 Task: Change the "Wet mix" to 0.40.
Action: Mouse moved to (136, 21)
Screenshot: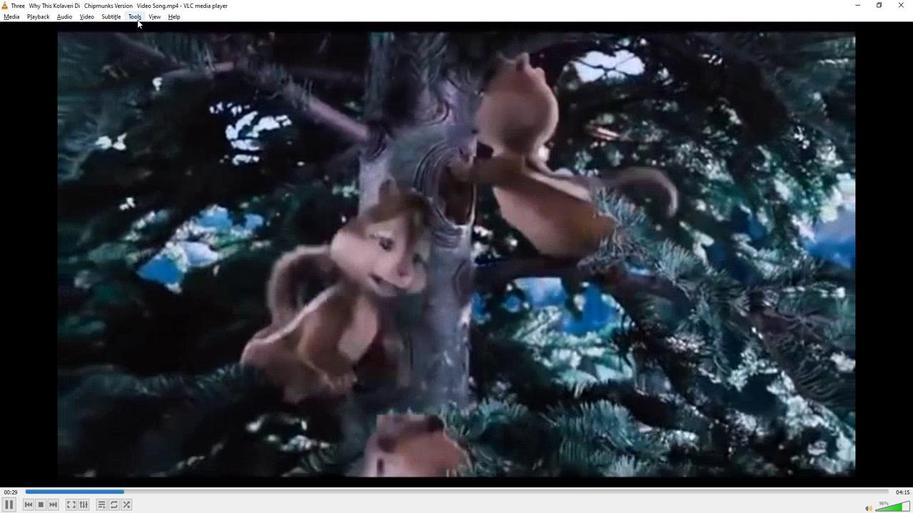 
Action: Mouse pressed left at (136, 21)
Screenshot: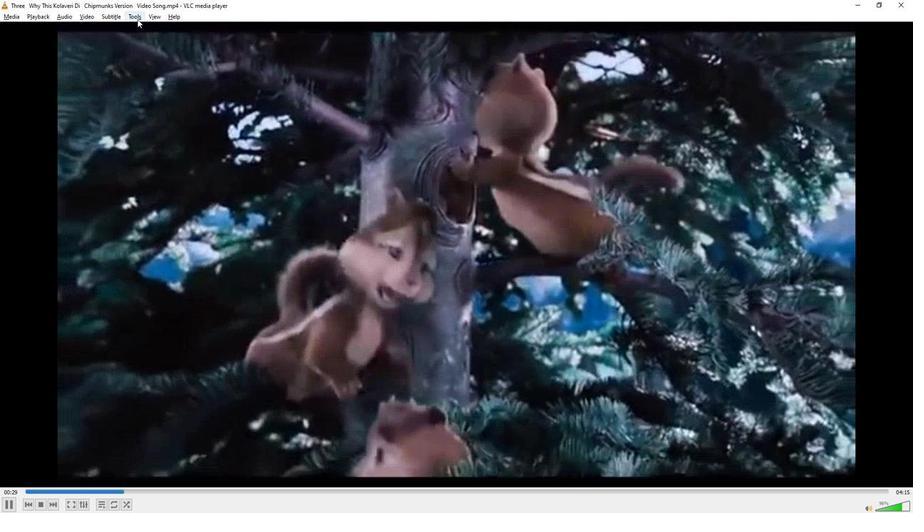 
Action: Mouse moved to (150, 129)
Screenshot: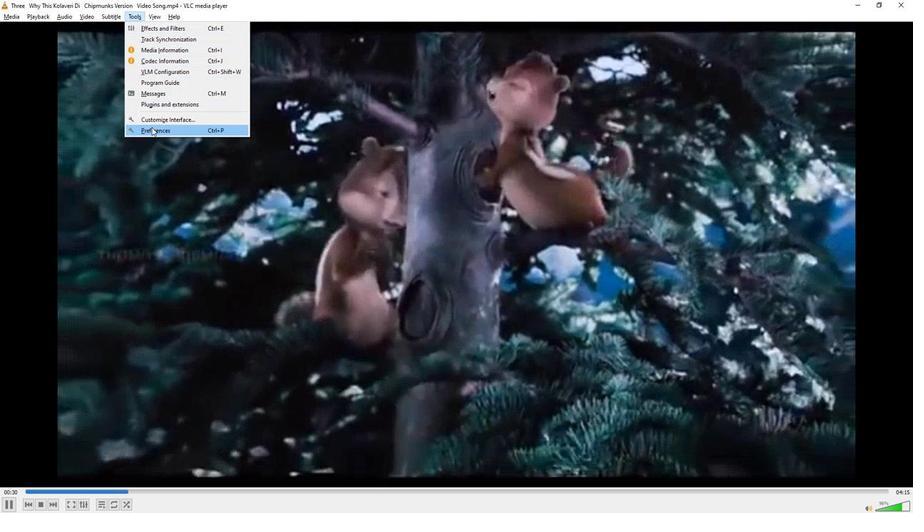 
Action: Mouse pressed left at (150, 129)
Screenshot: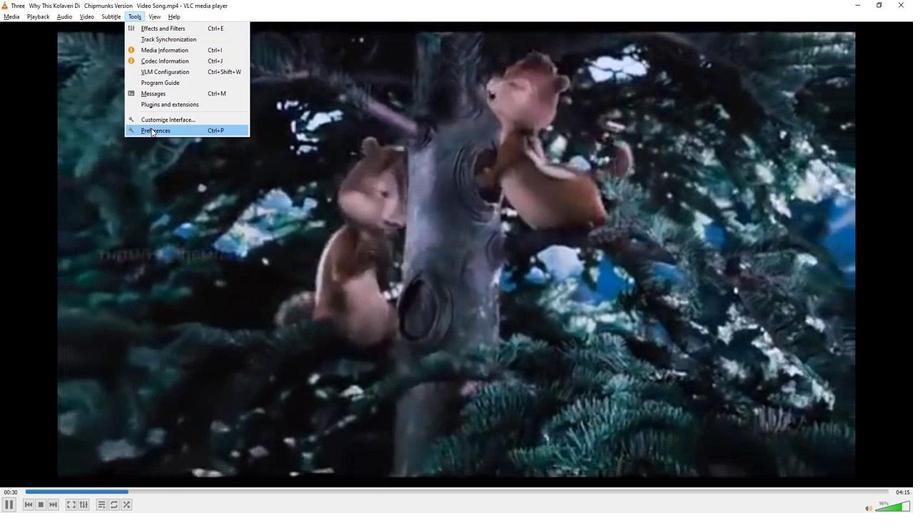 
Action: Mouse moved to (266, 383)
Screenshot: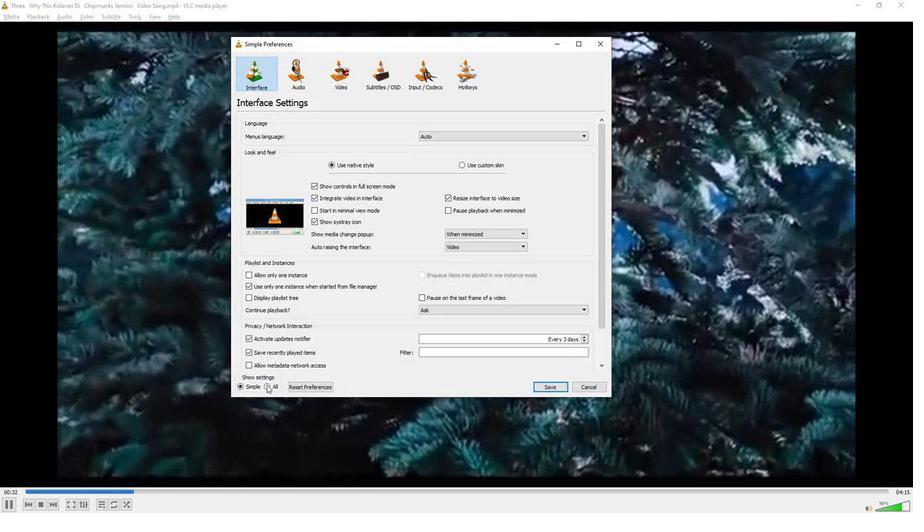 
Action: Mouse pressed left at (266, 383)
Screenshot: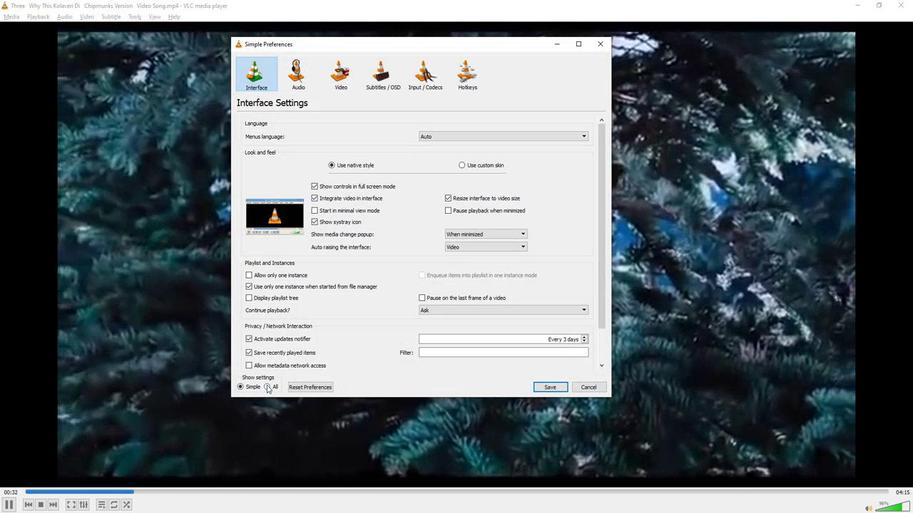 
Action: Mouse moved to (255, 171)
Screenshot: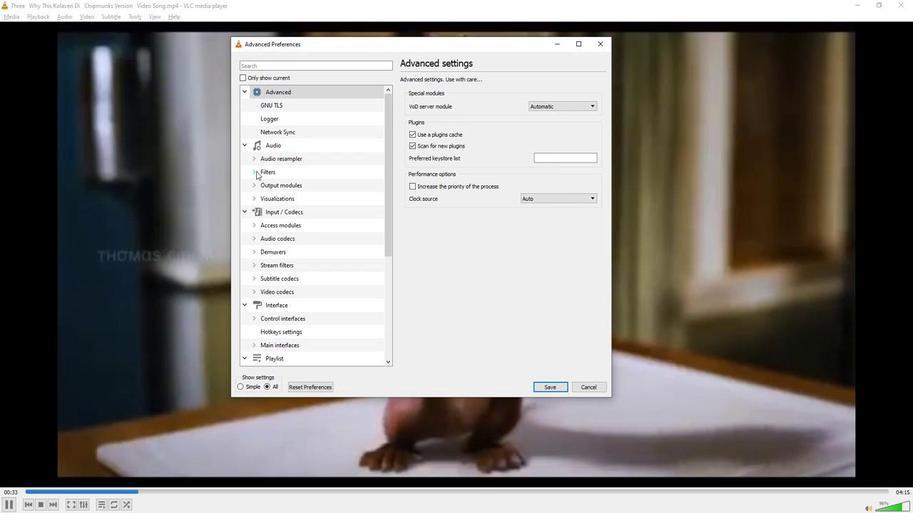 
Action: Mouse pressed left at (255, 171)
Screenshot: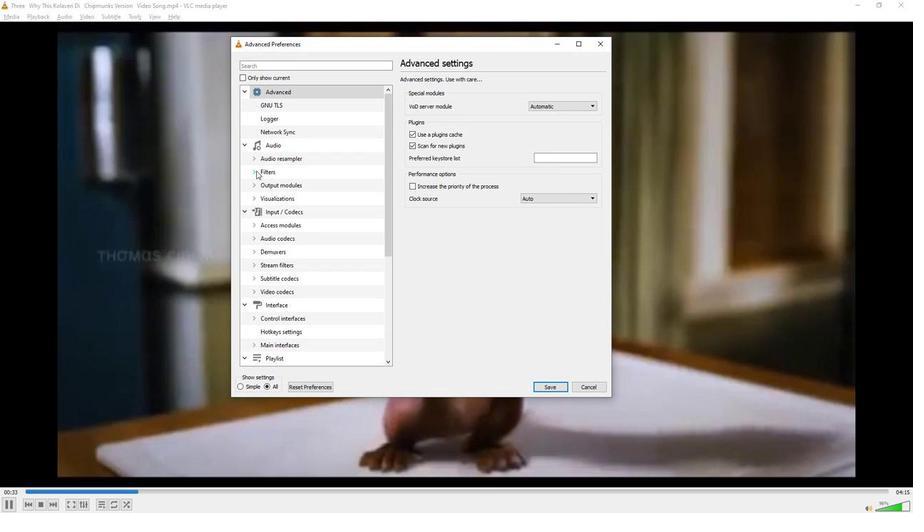 
Action: Mouse moved to (274, 224)
Screenshot: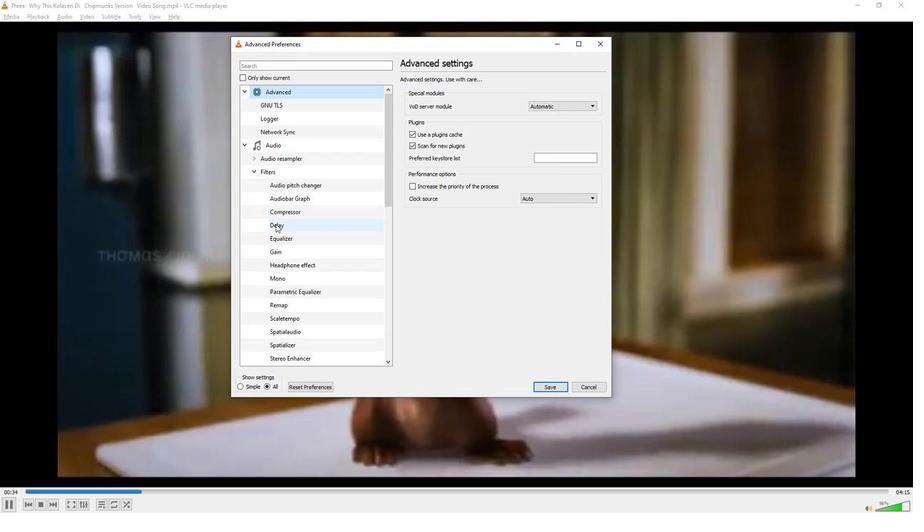 
Action: Mouse pressed left at (274, 224)
Screenshot: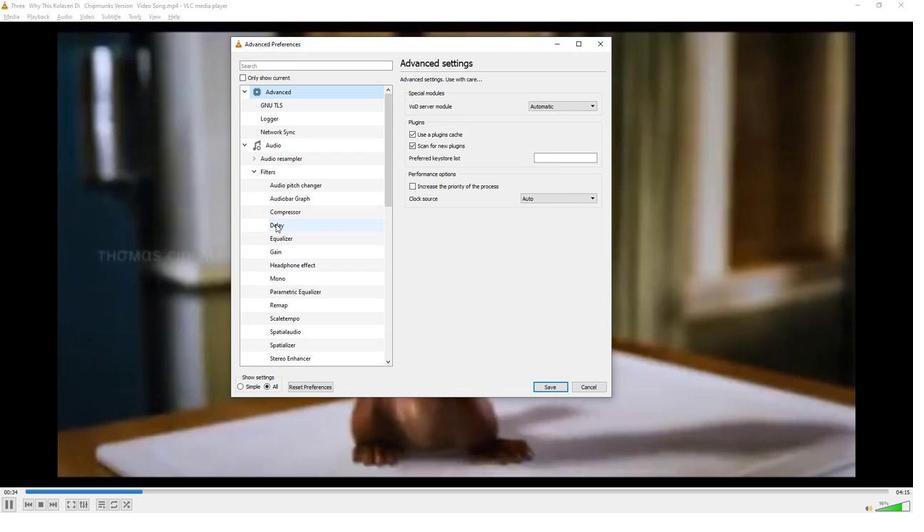 
Action: Mouse moved to (597, 144)
Screenshot: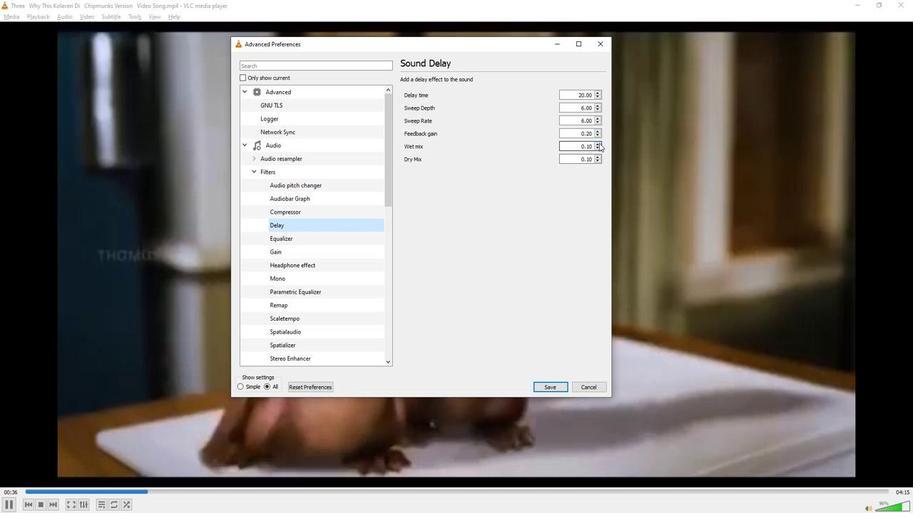 
Action: Mouse pressed left at (597, 144)
Screenshot: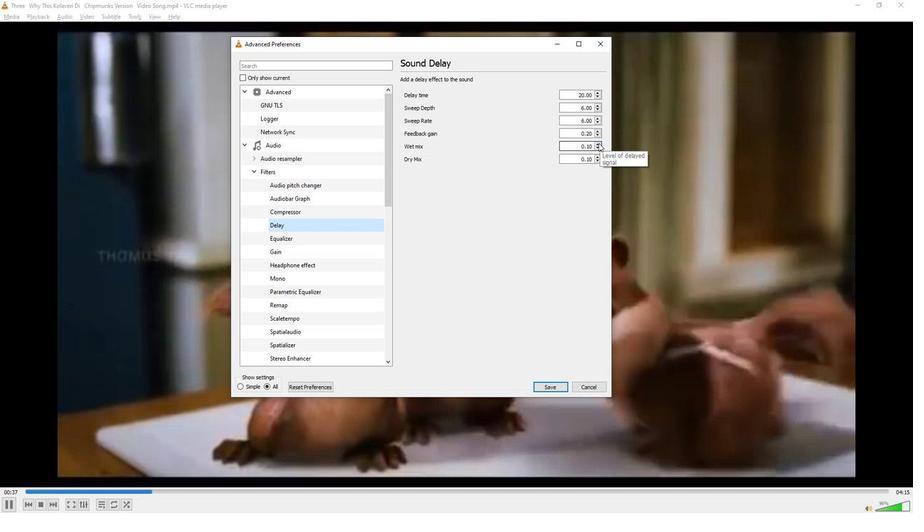 
Action: Mouse pressed left at (597, 144)
Screenshot: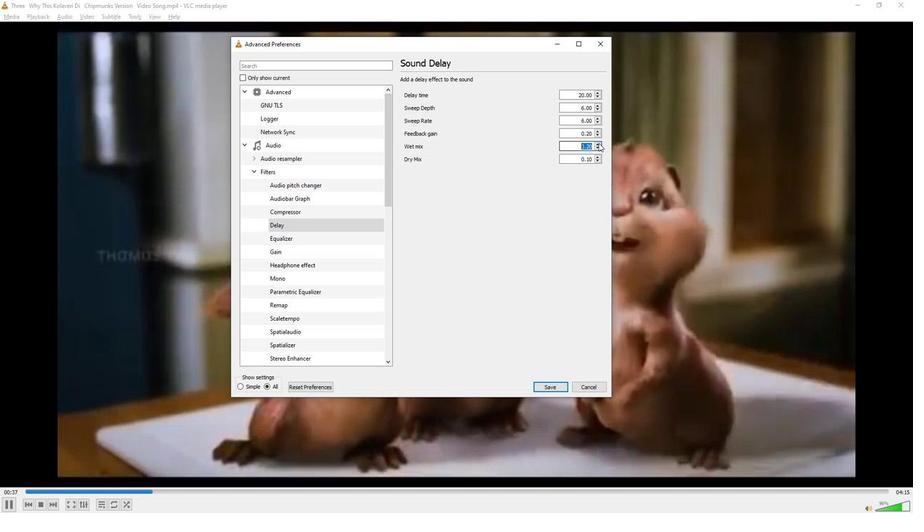 
Action: Mouse pressed left at (597, 144)
Screenshot: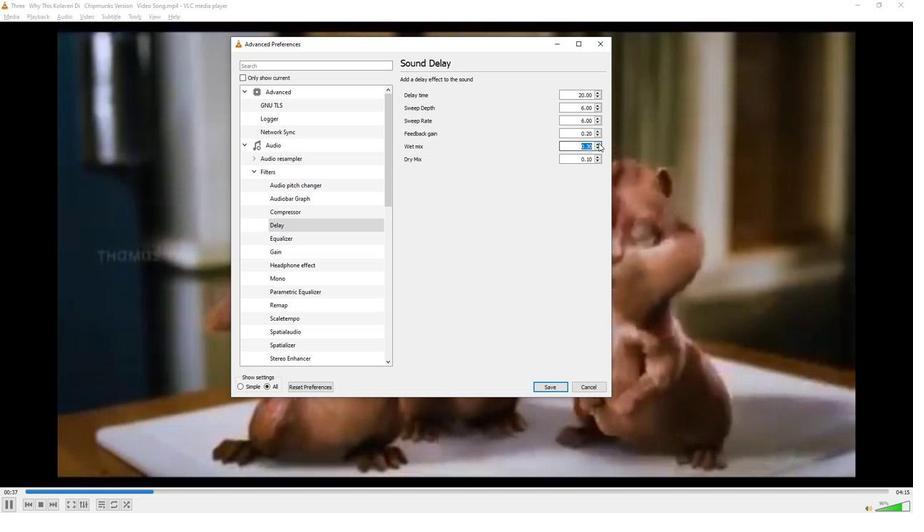 
Action: Mouse moved to (542, 226)
Screenshot: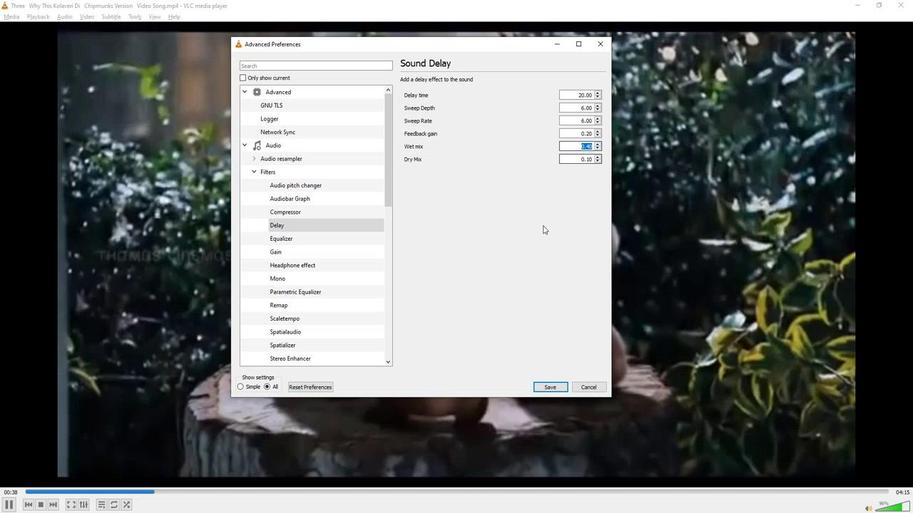 
Action: Mouse pressed left at (542, 226)
Screenshot: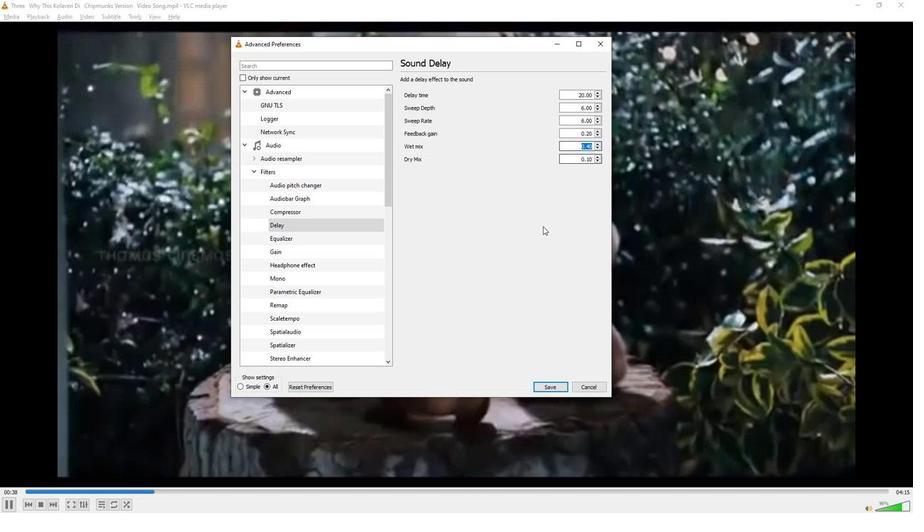 
